 Task: Check reveal opportunities through data in "Reporting and analytics".
Action: Mouse pressed left at (716, 196)
Screenshot: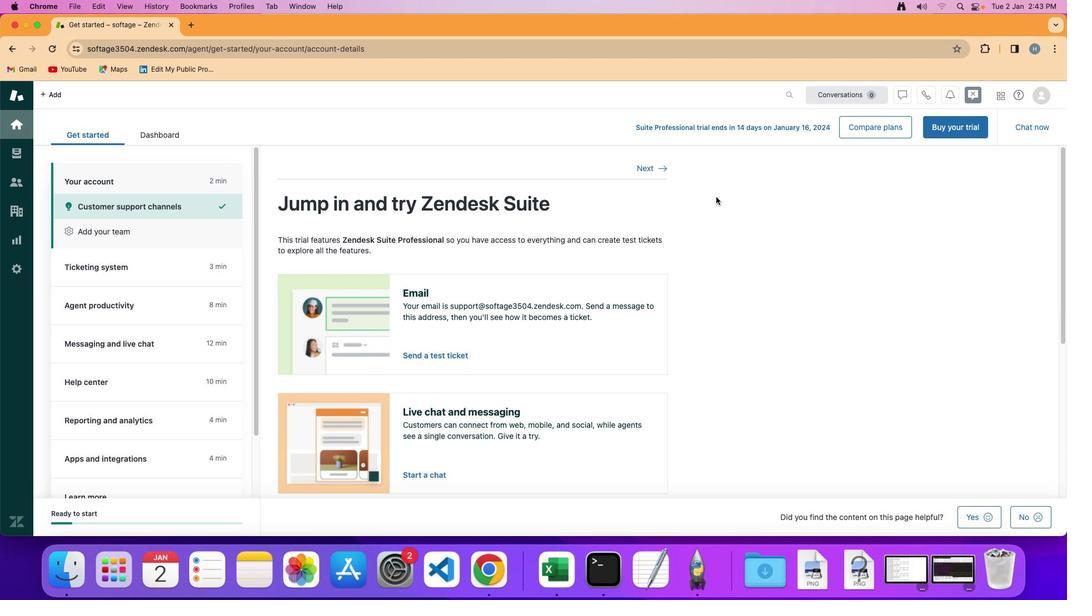 
Action: Mouse moved to (121, 415)
Screenshot: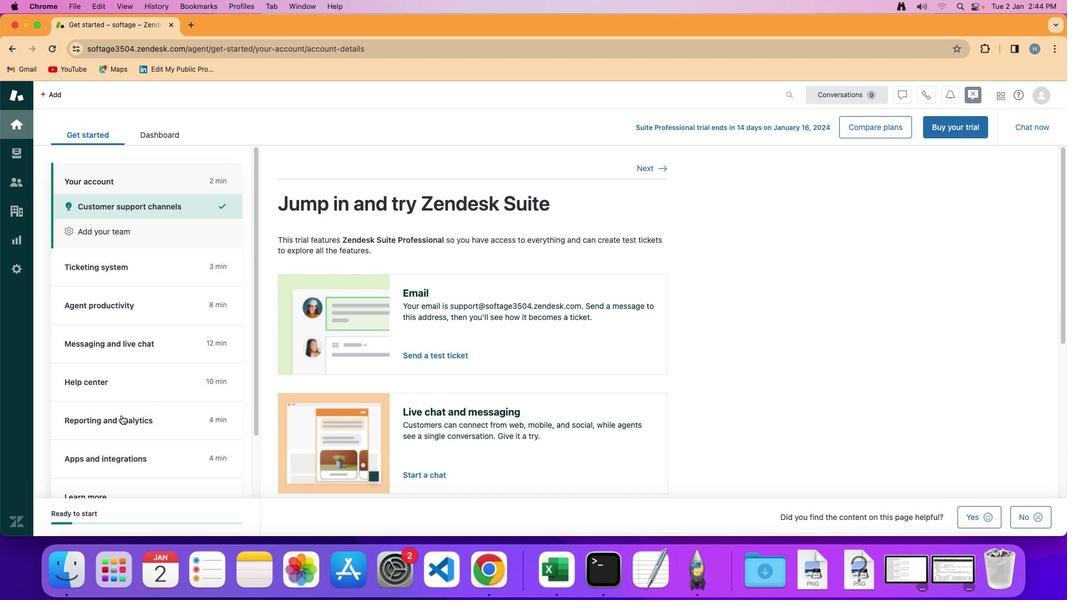 
Action: Mouse pressed left at (121, 415)
Screenshot: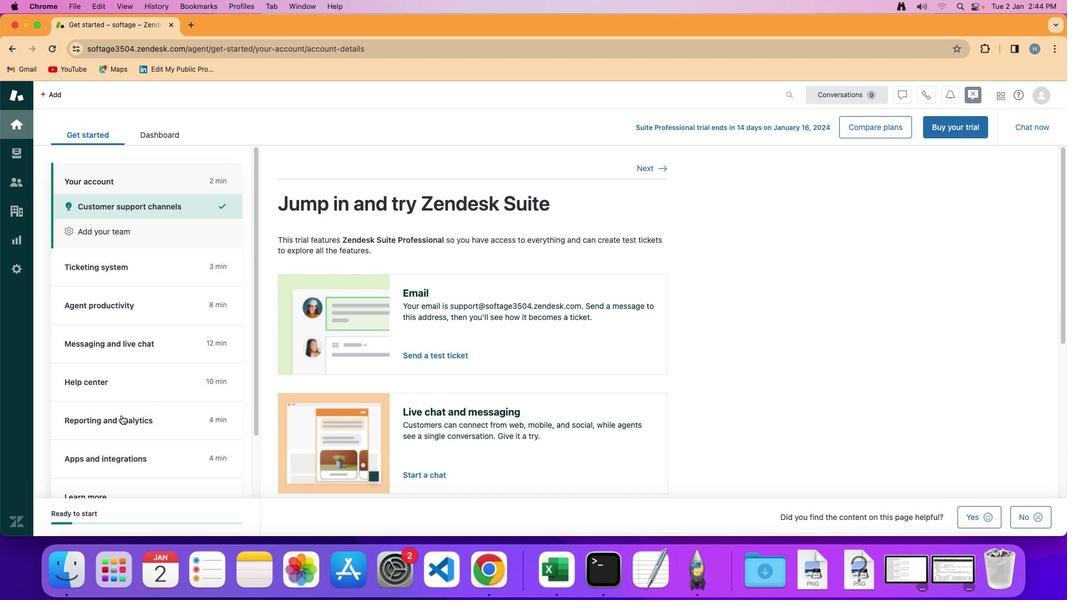 
Action: Mouse moved to (709, 310)
Screenshot: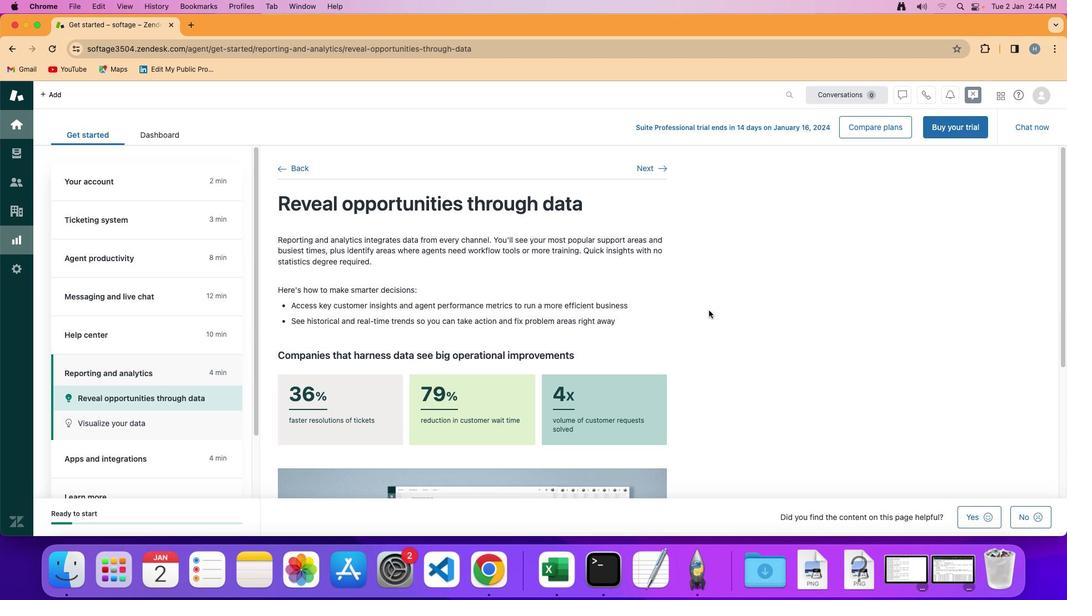 
